 Task: Video and Audio Editing: Add a "draw-on" effect to simulate handwritten annotations in a video.
Action: Mouse moved to (633, 412)
Screenshot: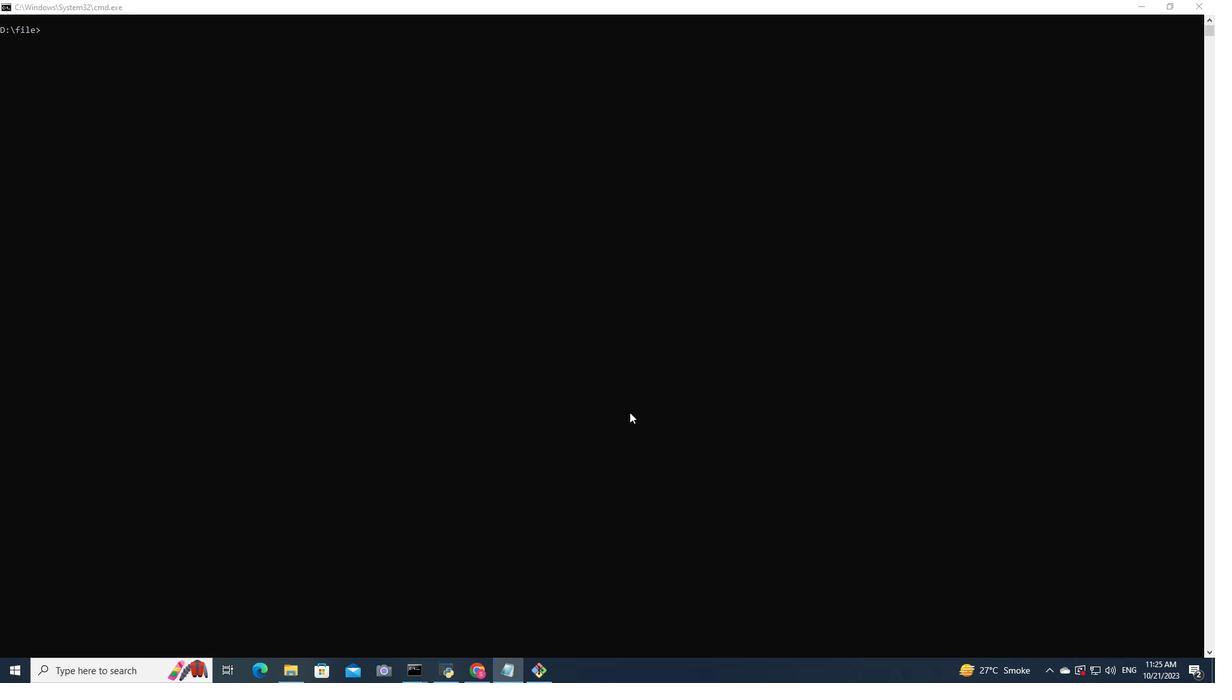 
Action: Mouse pressed left at (633, 412)
Screenshot: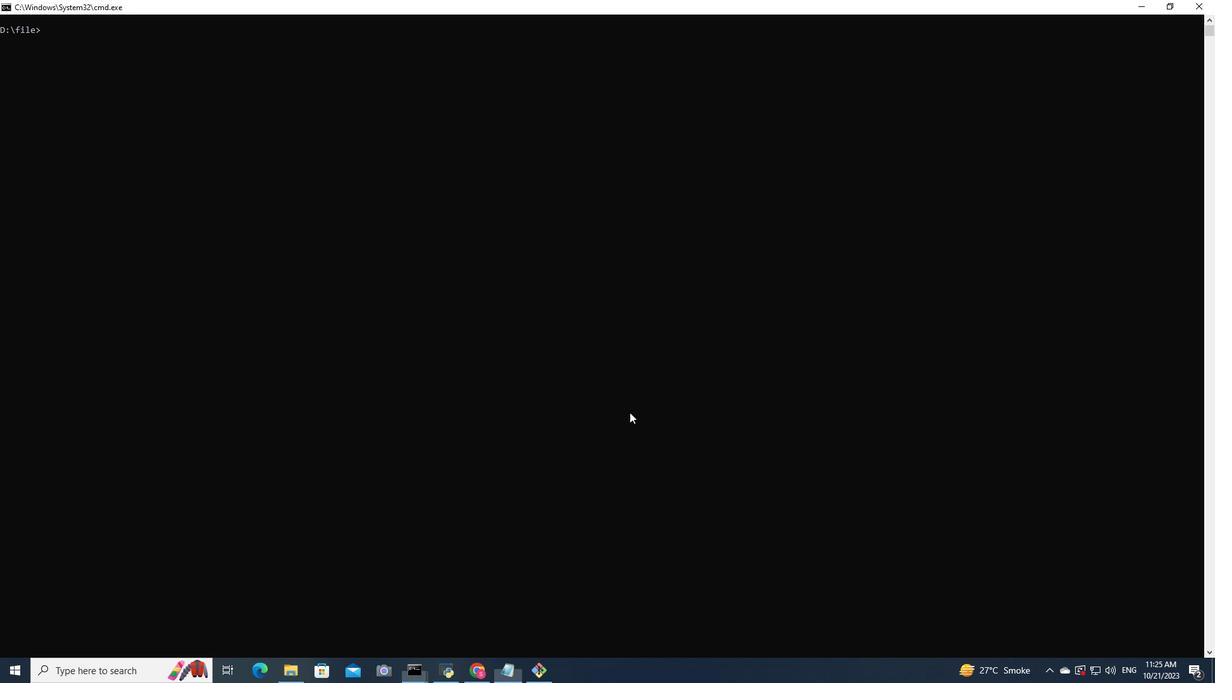
Action: Mouse moved to (633, 412)
Screenshot: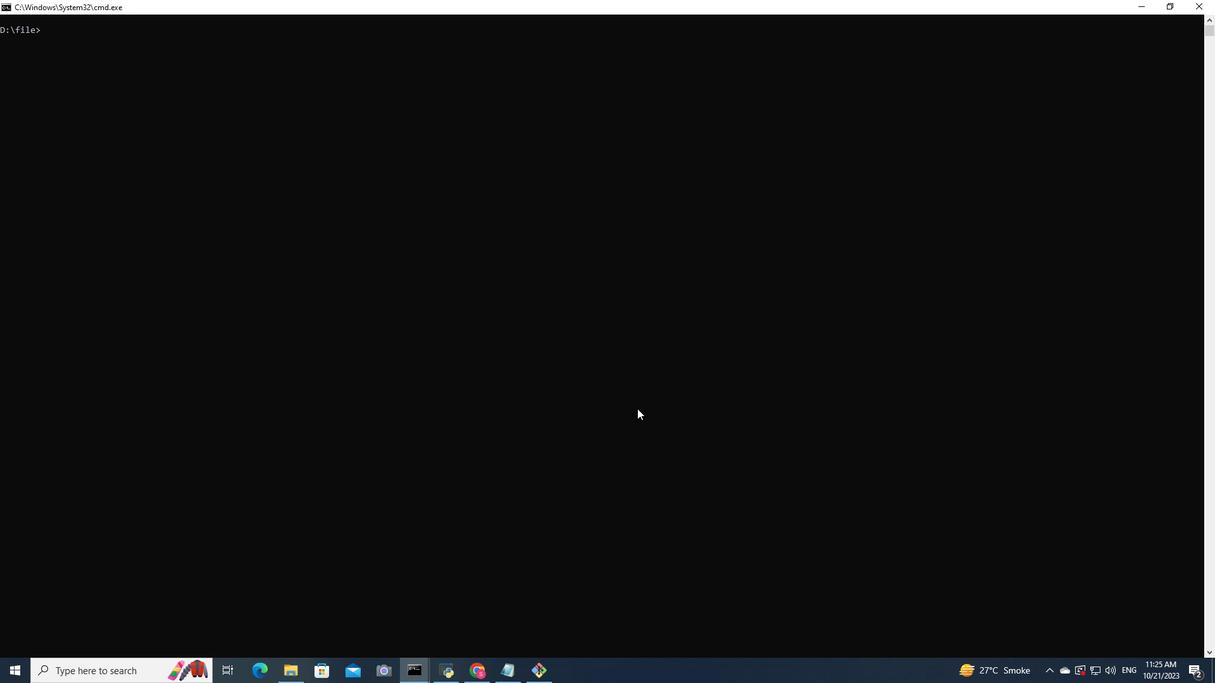 
Action: Key pressed ffmpeg<Key.space>-i<Key.space>inpu<Key.backspace><Key.backspace><Key.backspace><Key.backspace><Key.shift><Key.shift><Key.shift><Key.shift><Key.shift><Key.shift>Movie.mp4<Key.space>-vf<Key.space><Key.shift_r>"movie=annotation.png<Key.space>[watermark];<Key.space>[in][watermark]<Key.space>overlay=<Key.shift><Key.shift><Key.shift><Key.shift><Key.shift><Key.shift><Key.shift>W-w-10<Key.shift_r>:<Key.shift>H-h-10<Key.space>[out]<Key.shift_r>"<Key.space>-c<Key.shift_r>:v<Key.space>libx263<Key.backspace>4<Key.space>-crf<Key.space>18<Key.space>-c<Key.shift_r>:a<Key.space>copy<Key.space>output<Key.shift>_video.mp4<Key.enter>y<Key.enter>
Screenshot: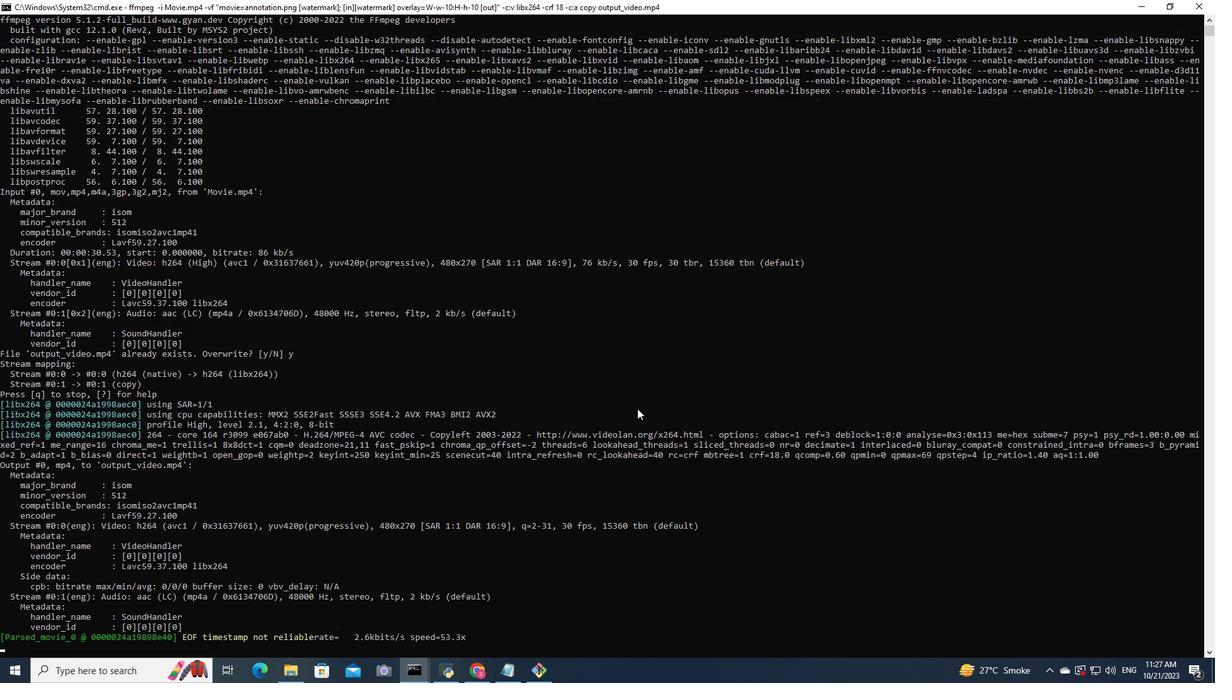 
